 Task: Create in the project TranslateForge in Backlog an issue 'Authentication tokens not being refreshed causing users to be logged out unexpectedly', assign it to team member softage.4@softage.net and change the status to IN PROGRESS.
Action: Mouse moved to (173, 49)
Screenshot: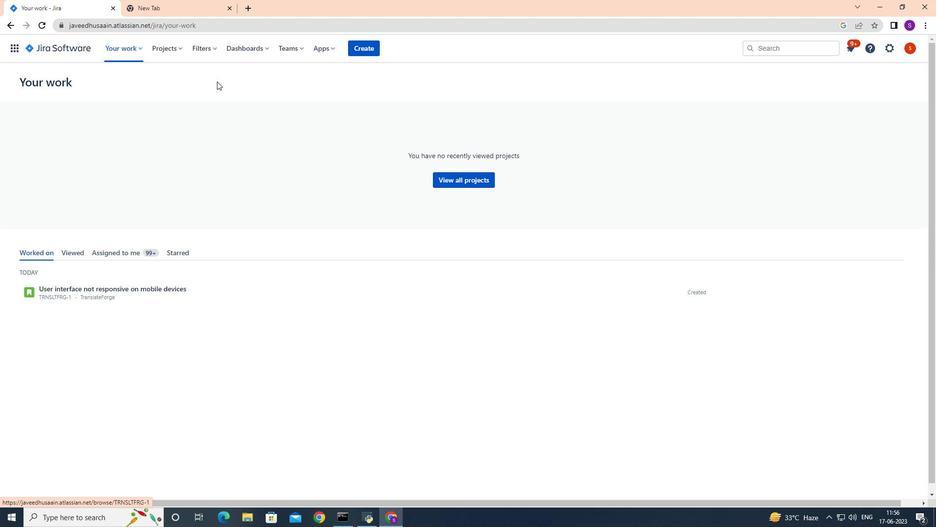 
Action: Mouse pressed left at (173, 49)
Screenshot: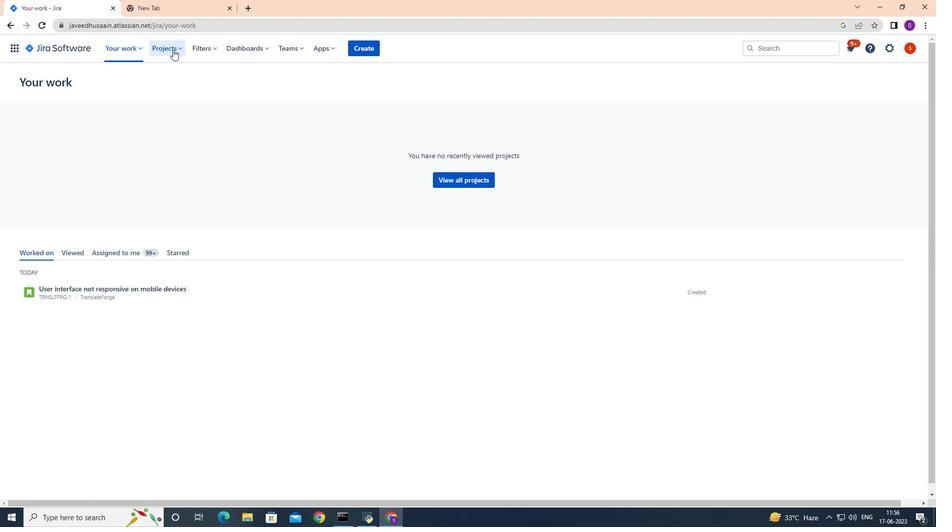 
Action: Mouse moved to (185, 99)
Screenshot: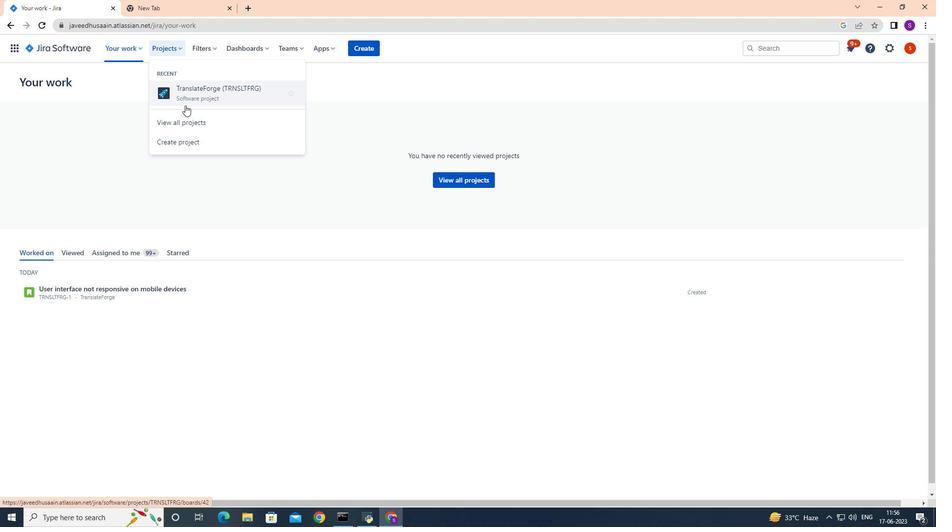 
Action: Mouse pressed left at (185, 99)
Screenshot: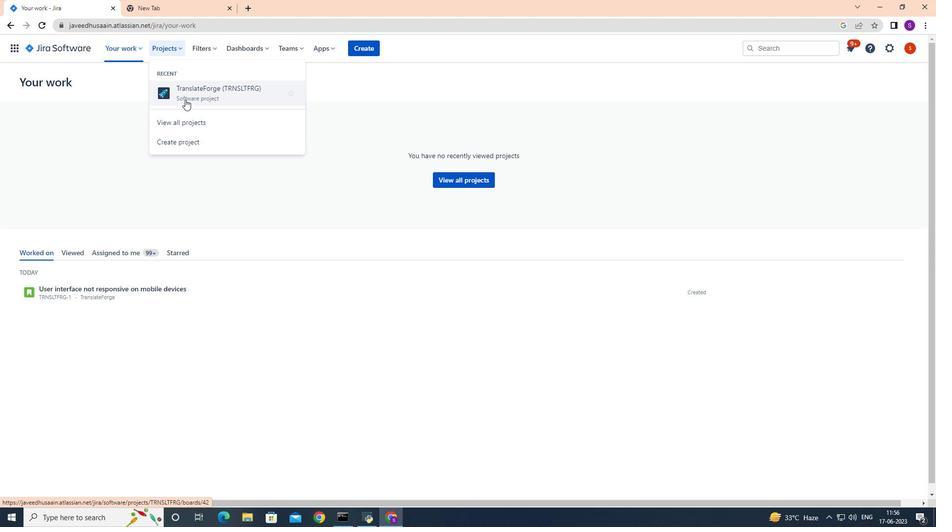 
Action: Mouse moved to (60, 143)
Screenshot: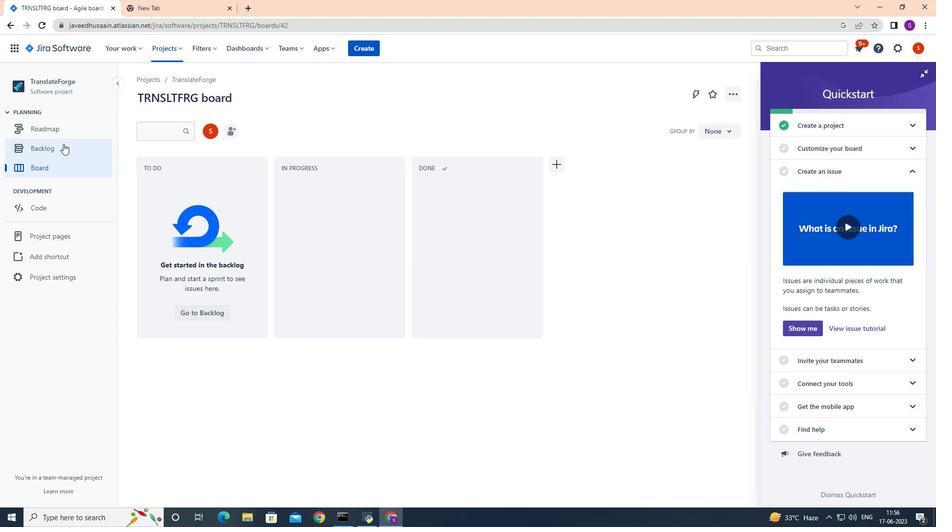 
Action: Mouse pressed left at (60, 143)
Screenshot: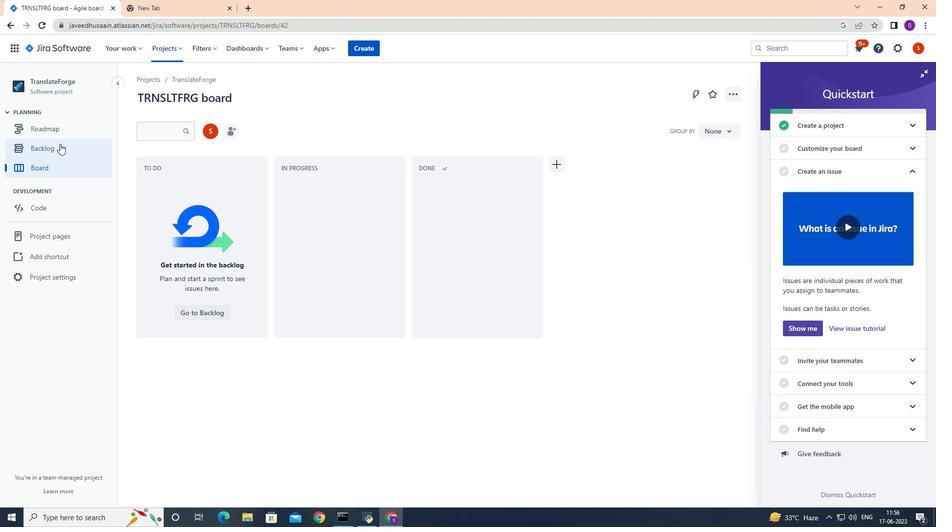 
Action: Mouse moved to (183, 196)
Screenshot: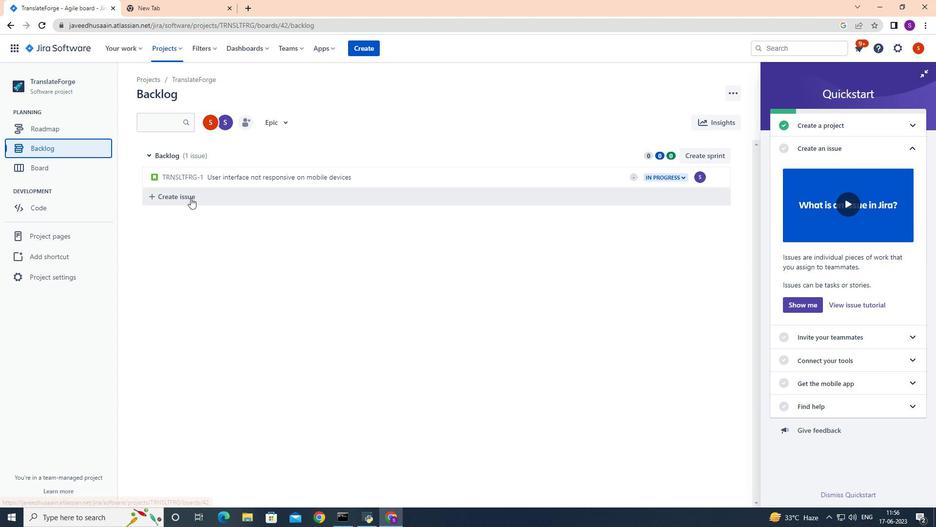 
Action: Mouse pressed left at (183, 196)
Screenshot: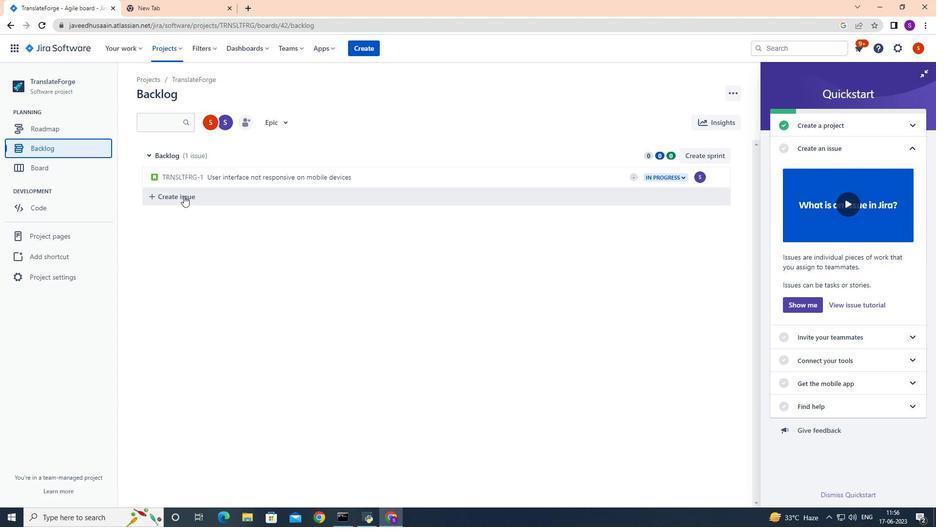 
Action: Mouse moved to (213, 196)
Screenshot: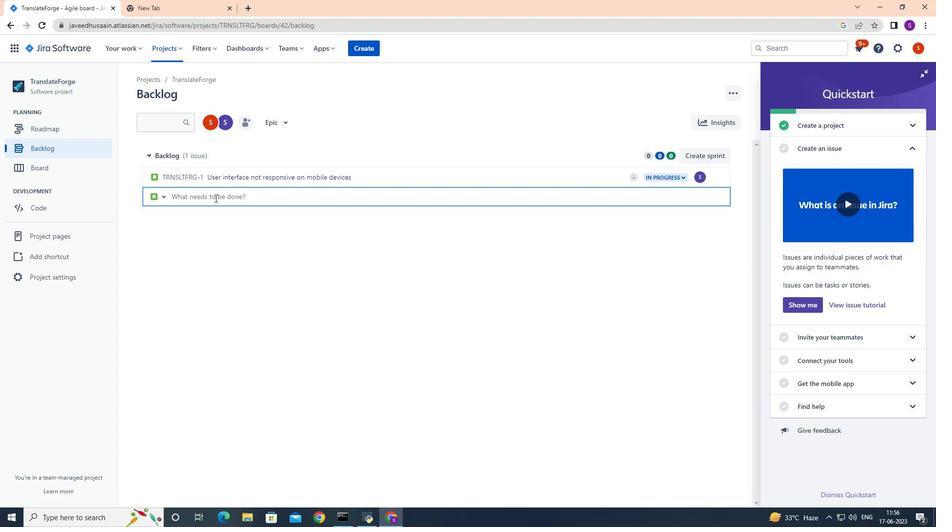 
Action: Mouse pressed left at (213, 196)
Screenshot: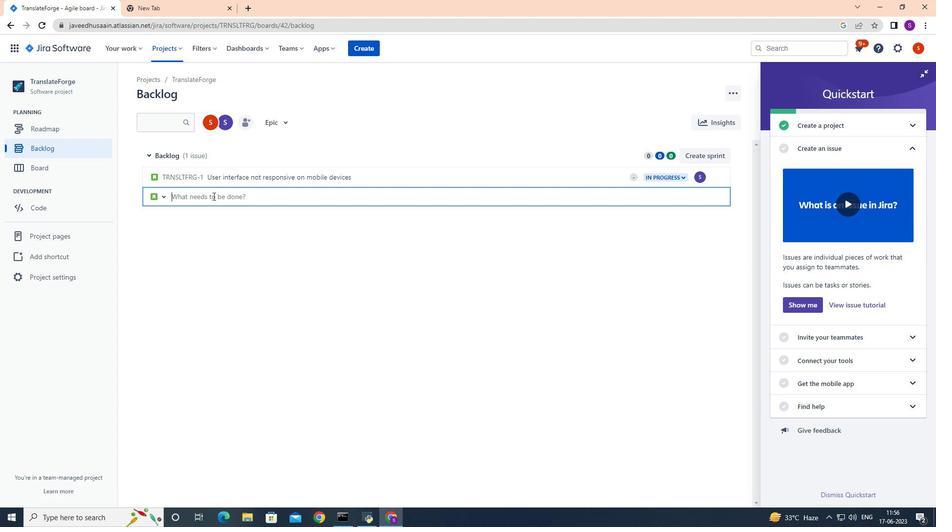 
Action: Key pressed <Key.shift>Authentication<Key.space>tokens<Key.space>not<Key.space>being<Key.space>refreshed<Key.space>causing<Key.space>users<Key.space>to<Key.space>be<Key.space>logged<Key.space>out<Key.space>unexpectedly
Screenshot: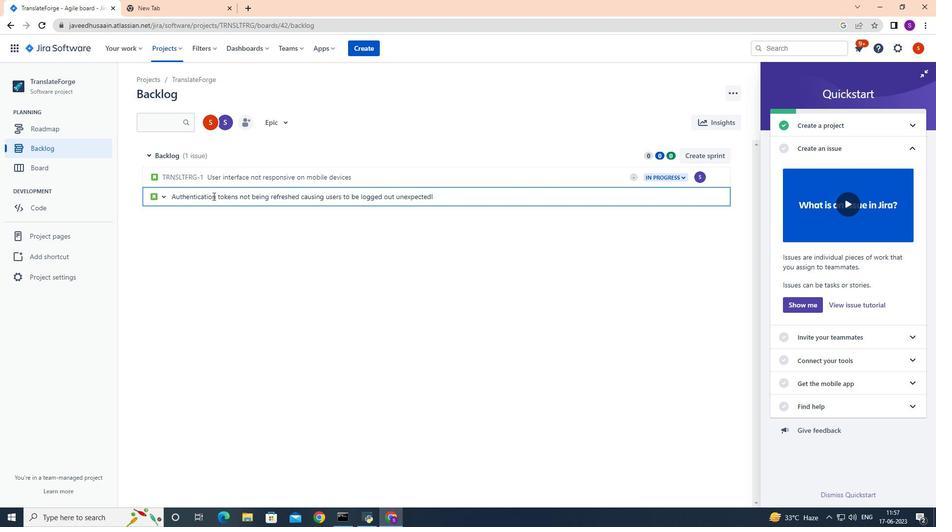 
Action: Mouse moved to (603, 218)
Screenshot: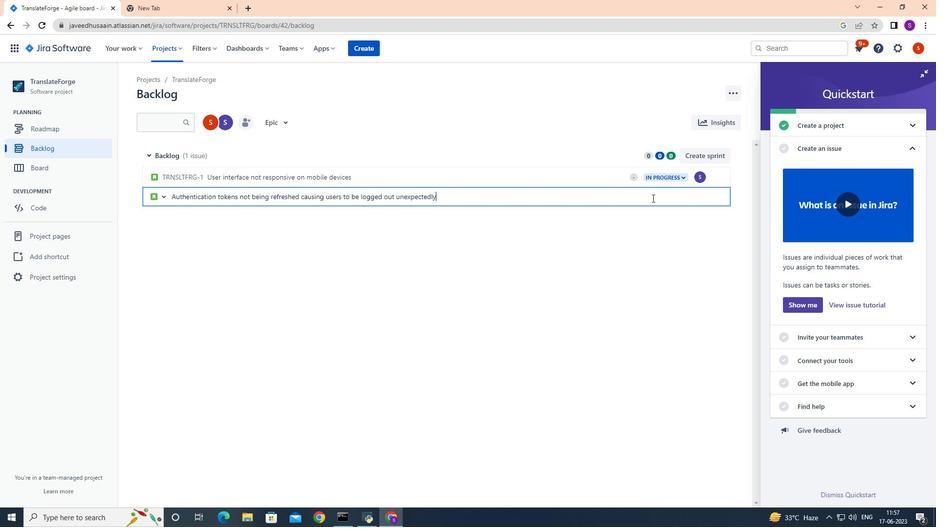 
Action: Key pressed <Key.enter>
Screenshot: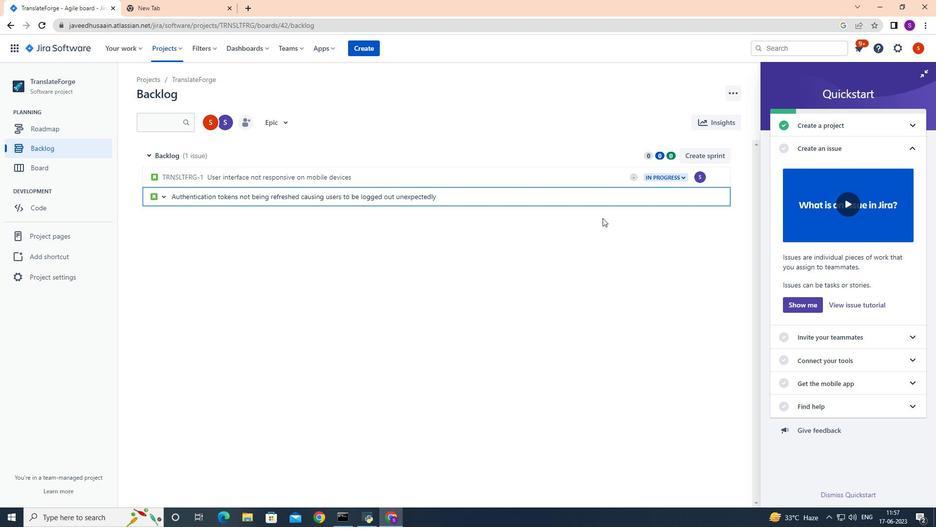 
Action: Mouse moved to (701, 196)
Screenshot: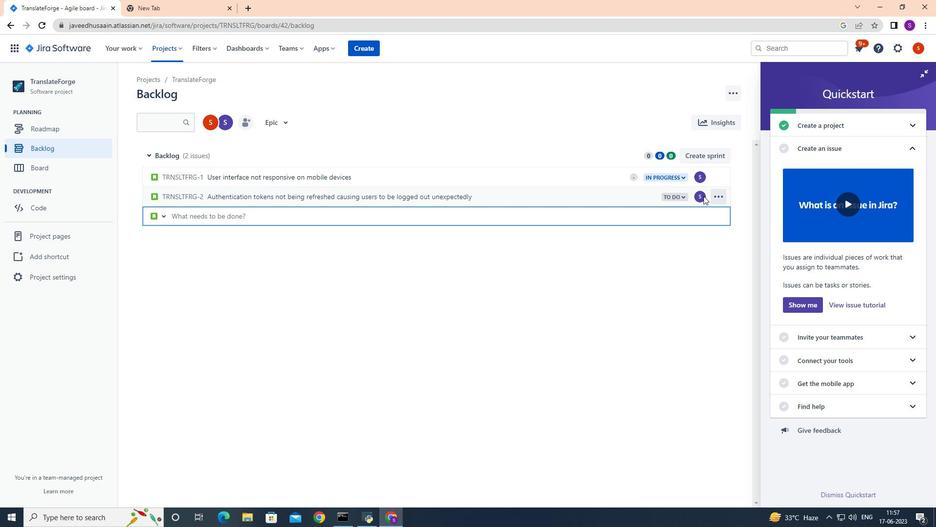 
Action: Mouse pressed left at (701, 196)
Screenshot: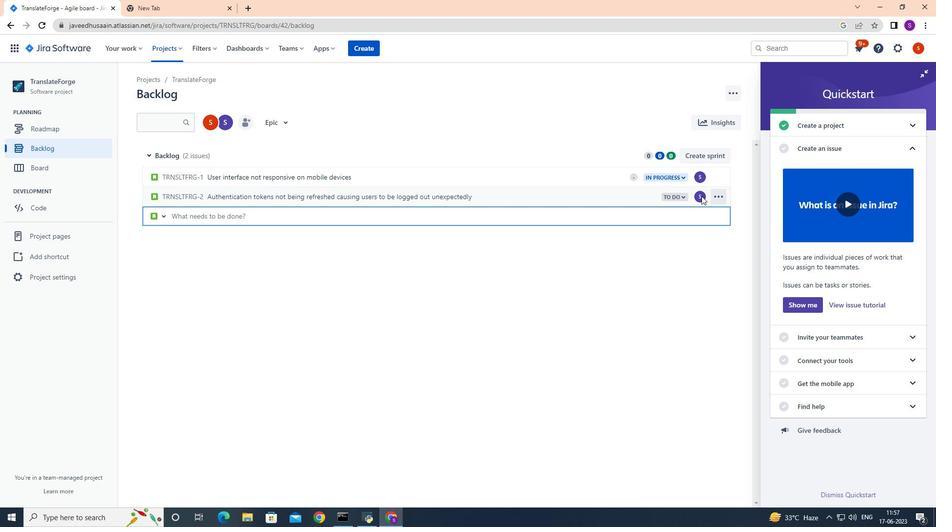 
Action: Mouse pressed left at (701, 196)
Screenshot: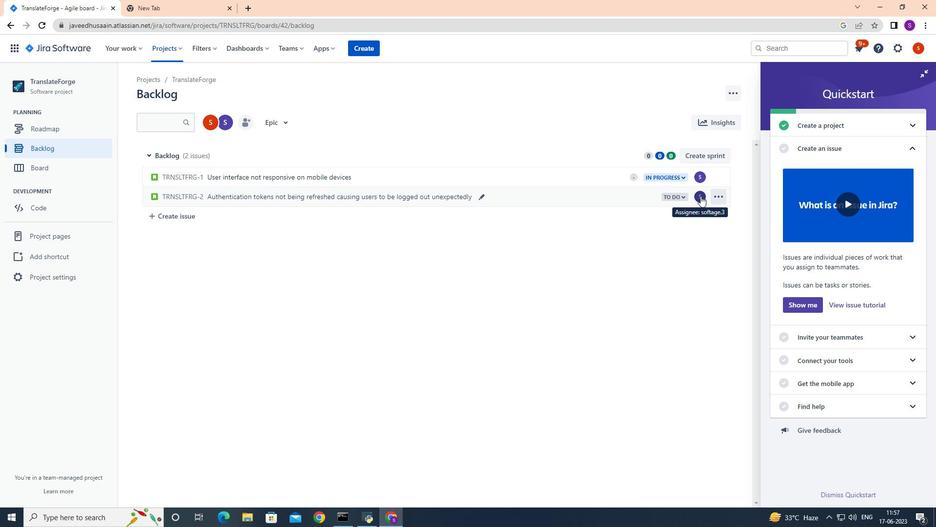 
Action: Mouse moved to (684, 221)
Screenshot: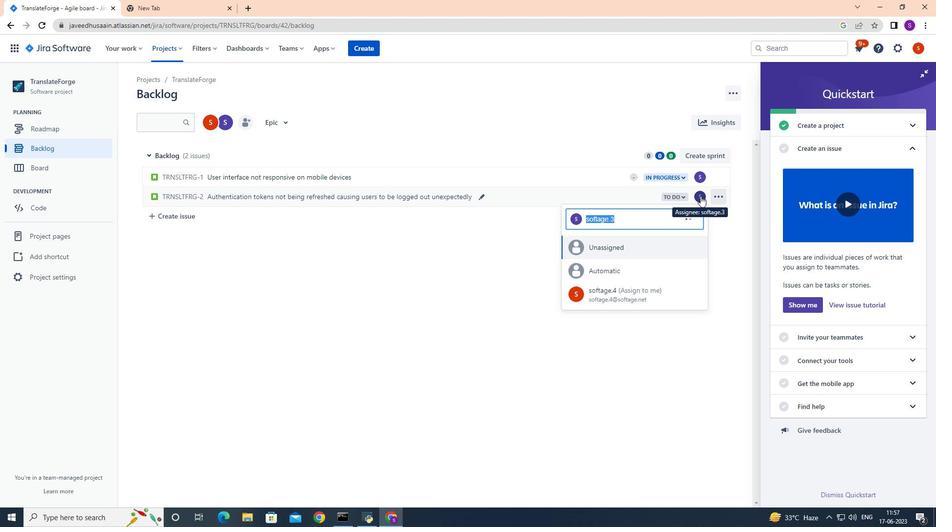 
Action: Key pressed <Key.backspace>softage.4<Key.shift><Key.shift><Key.shift><Key.shift><Key.shift>@softage.net
Screenshot: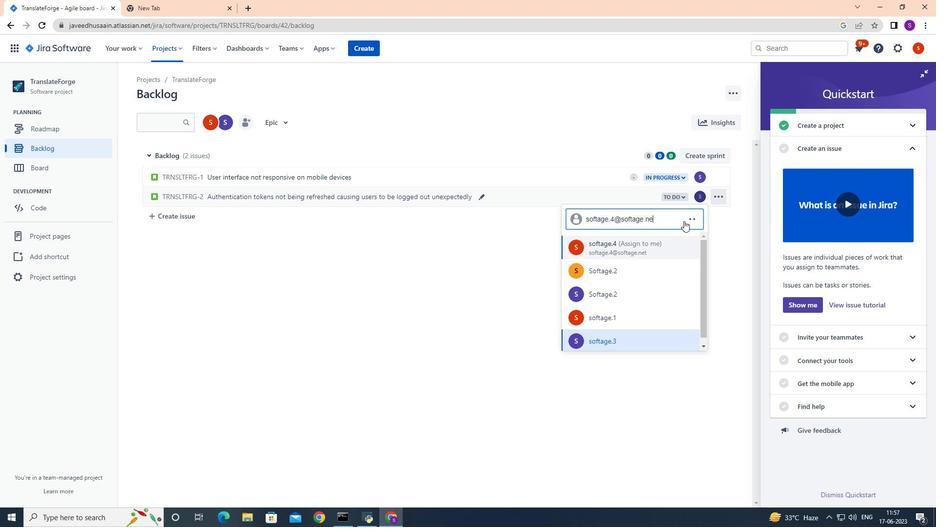 
Action: Mouse moved to (617, 251)
Screenshot: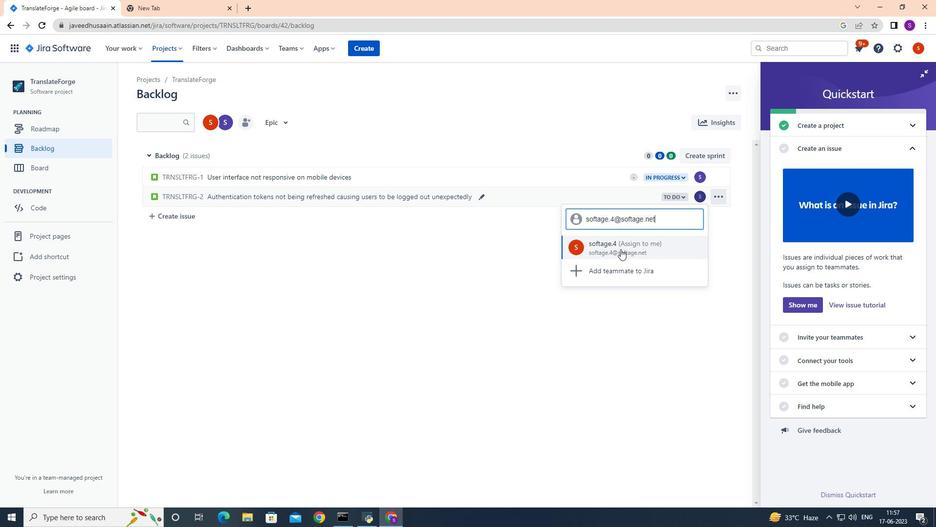
Action: Mouse pressed left at (617, 251)
Screenshot: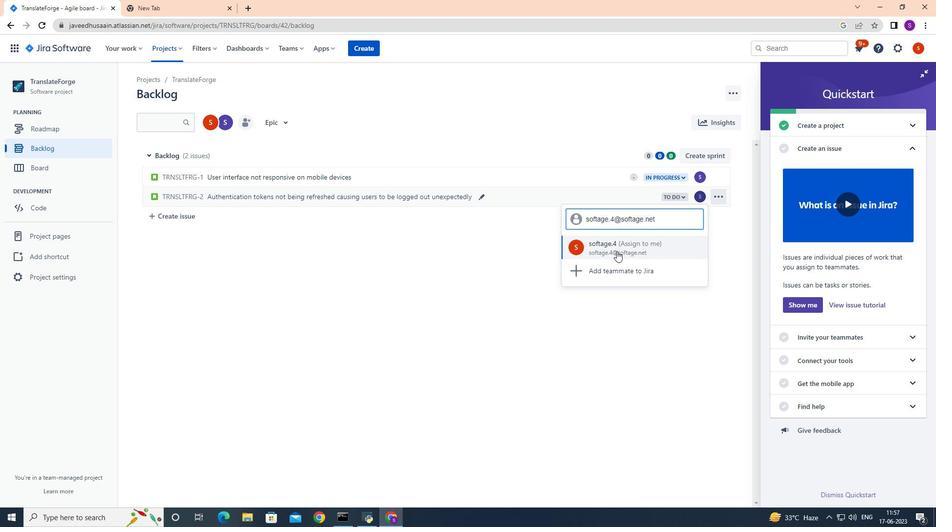 
Action: Mouse moved to (684, 196)
Screenshot: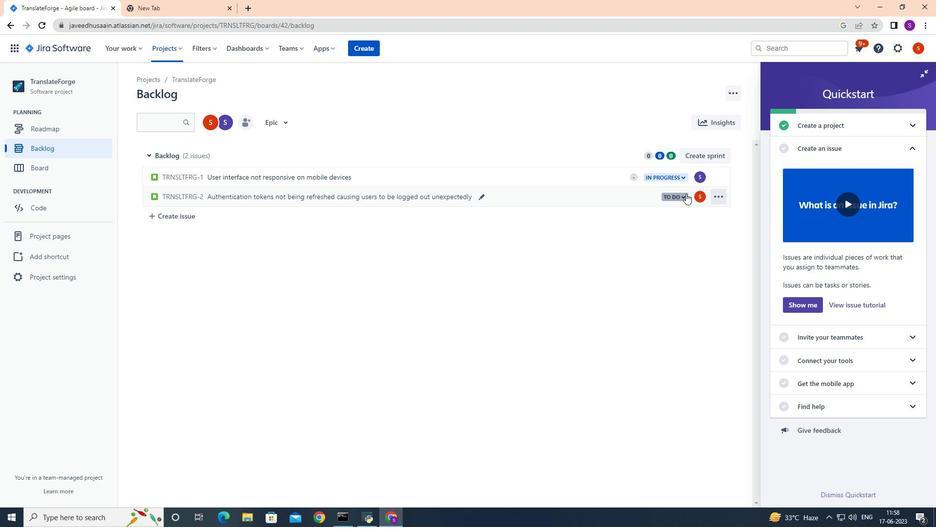 
Action: Mouse pressed left at (684, 196)
Screenshot: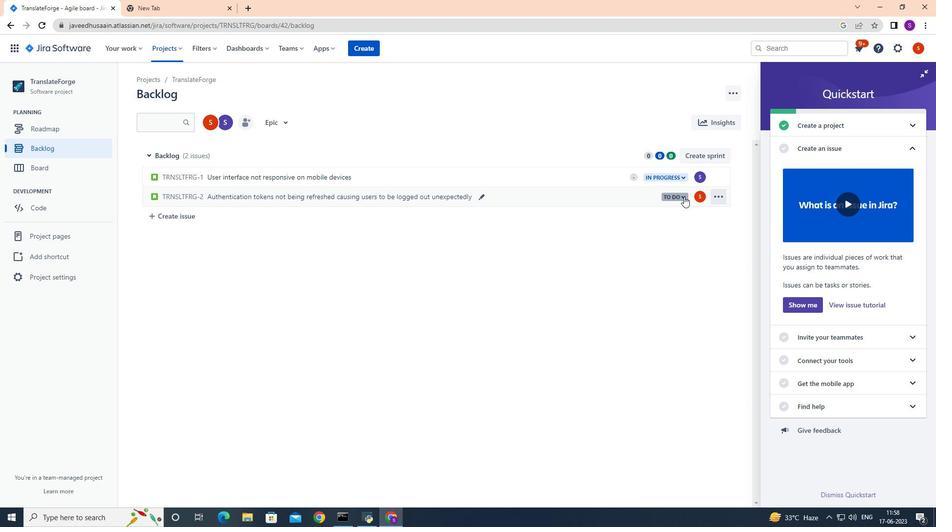 
Action: Mouse moved to (681, 216)
Screenshot: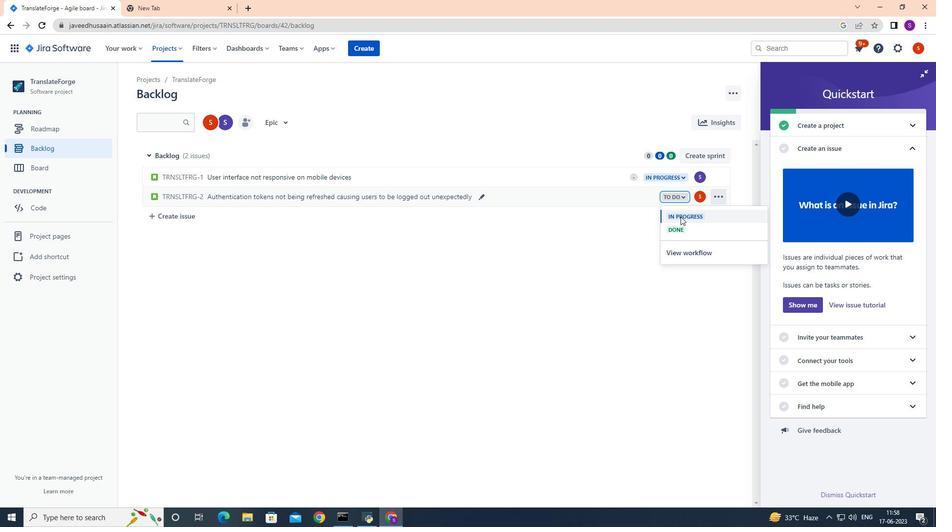 
Action: Mouse pressed left at (681, 216)
Screenshot: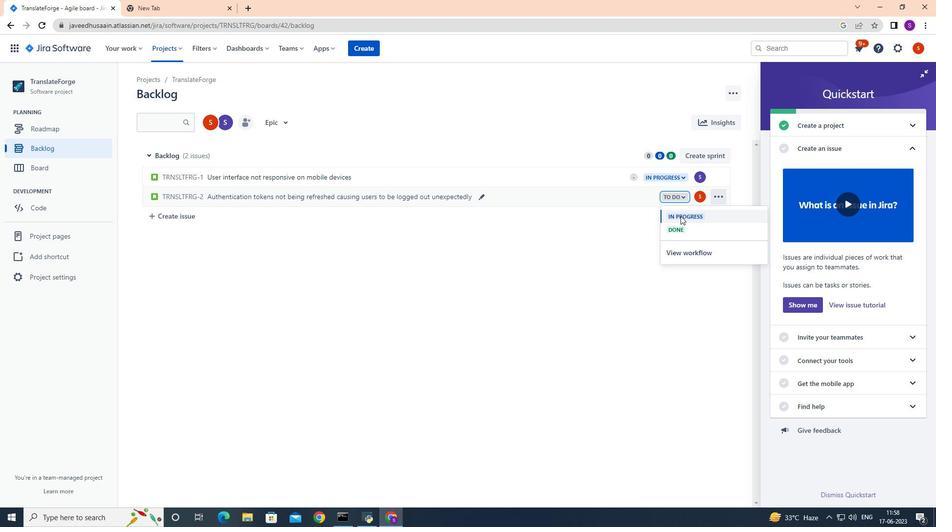 
